 Task: In the Company merck.com, Add note: 'Set up a meeting with the HR team to discuss recruitment needs.'. Mark checkbox to create task to follow up ': In 2 weeks'. Create task, with  description: Arrange a Call for meeting, Add due date: Today; Add reminder: 30 Minutes before. Set Priority Medium and add note: Review the attached proposal. Logged in from softage.1@softage.net
Action: Mouse moved to (86, 56)
Screenshot: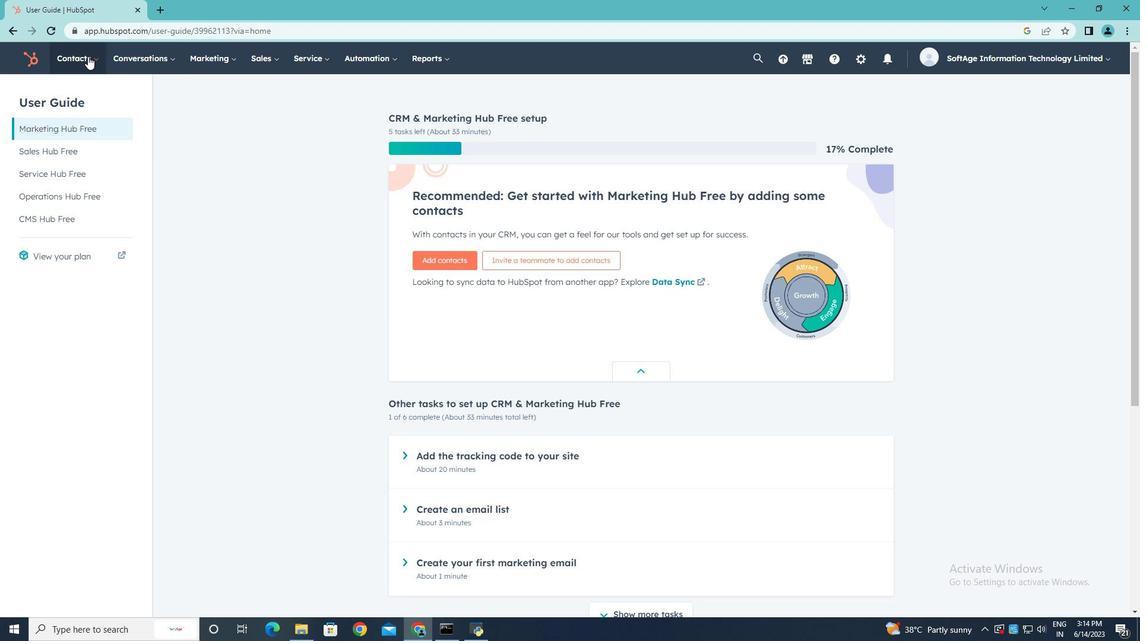 
Action: Mouse pressed left at (86, 56)
Screenshot: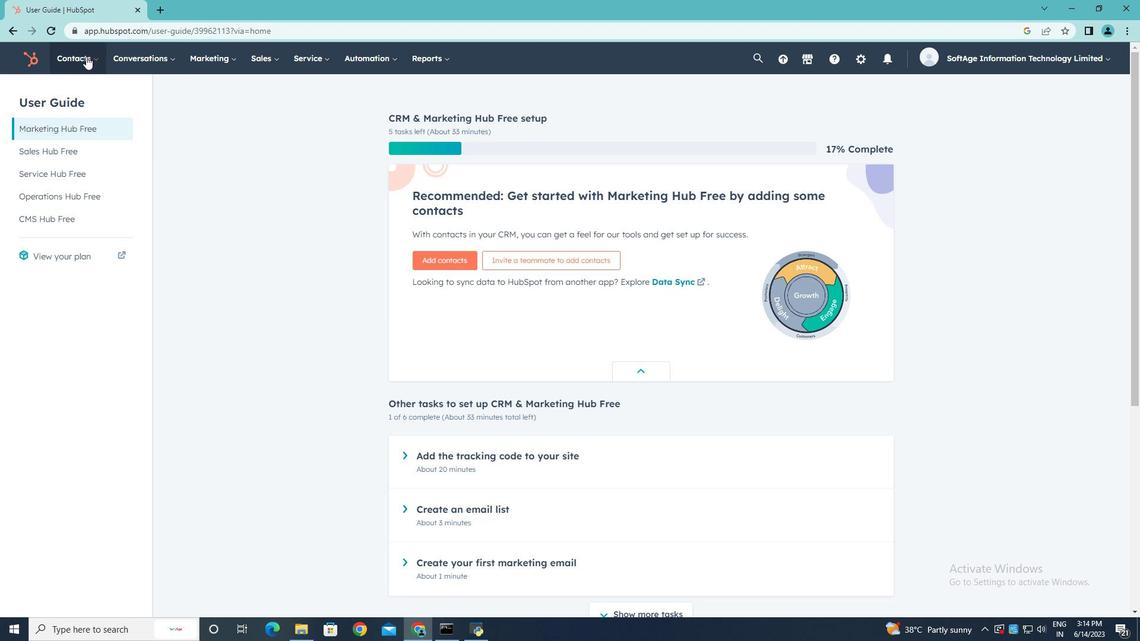 
Action: Mouse moved to (82, 112)
Screenshot: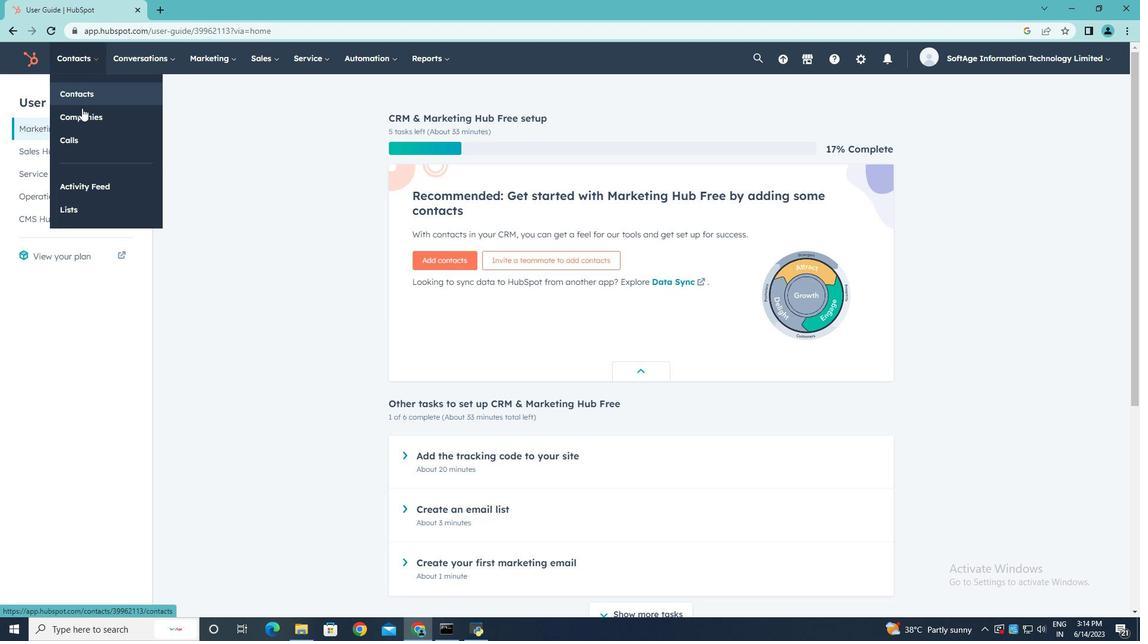 
Action: Mouse pressed left at (82, 112)
Screenshot: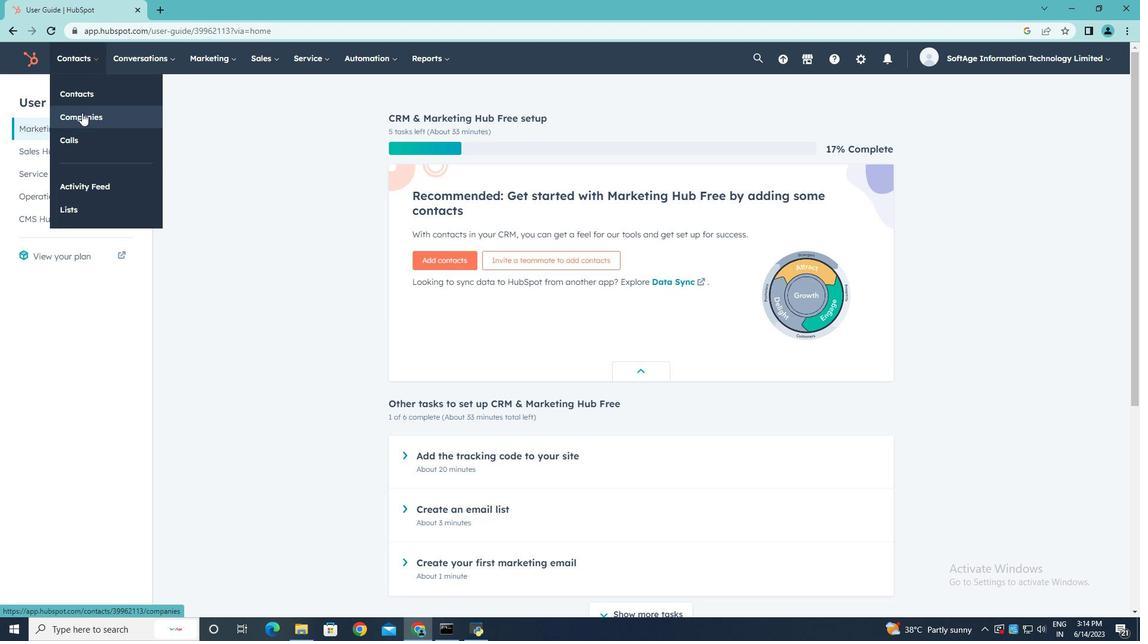 
Action: Mouse moved to (89, 192)
Screenshot: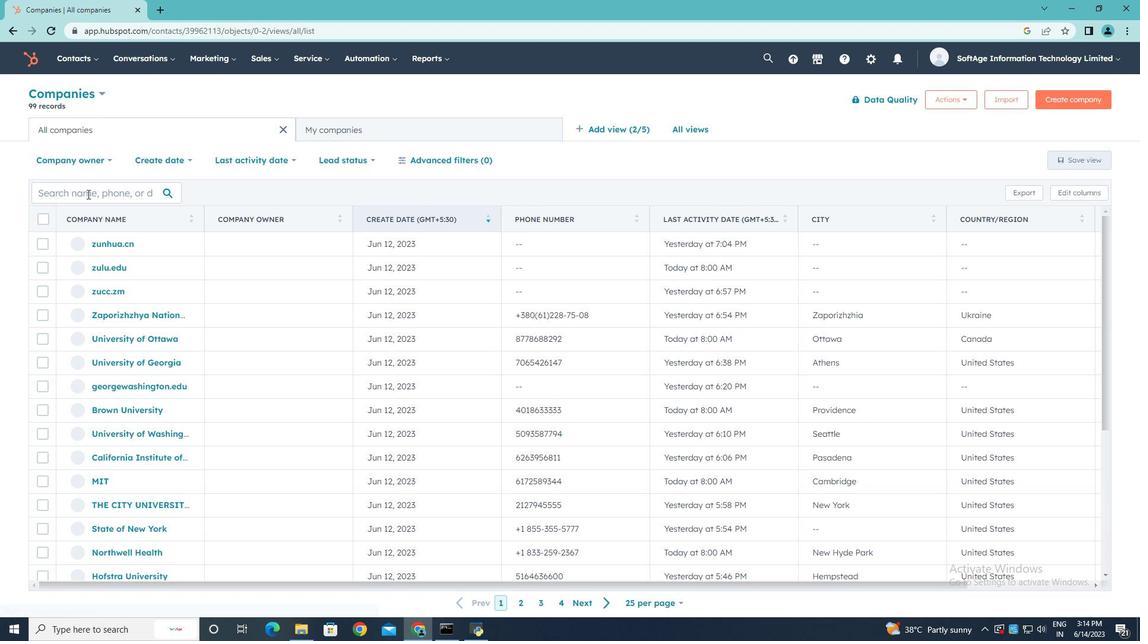 
Action: Mouse pressed left at (89, 192)
Screenshot: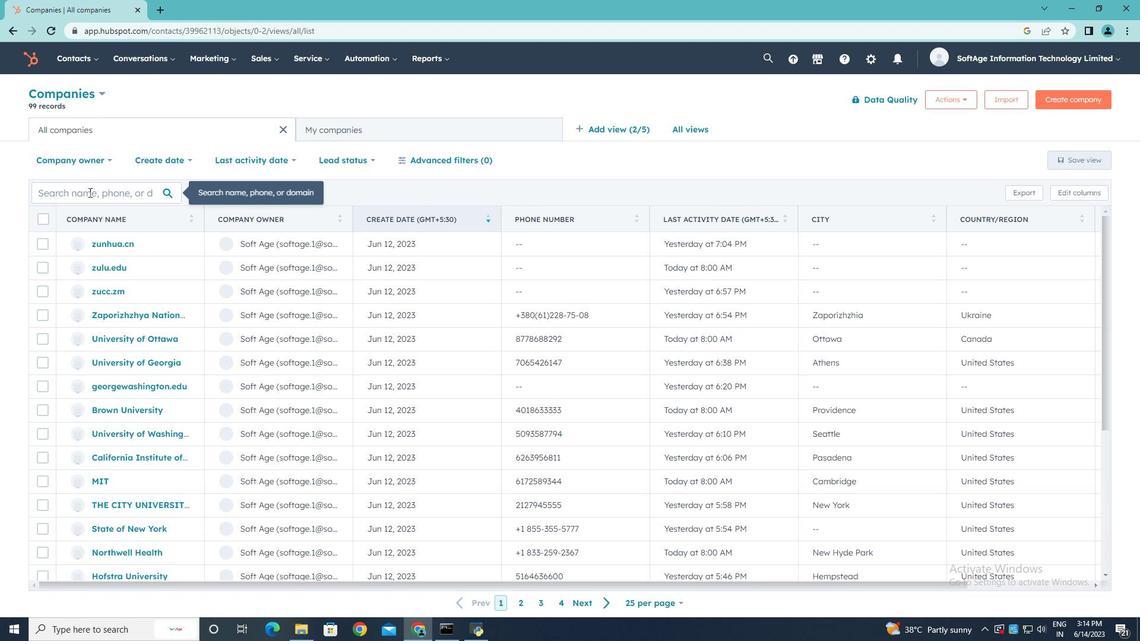 
Action: Key pressed merck.com
Screenshot: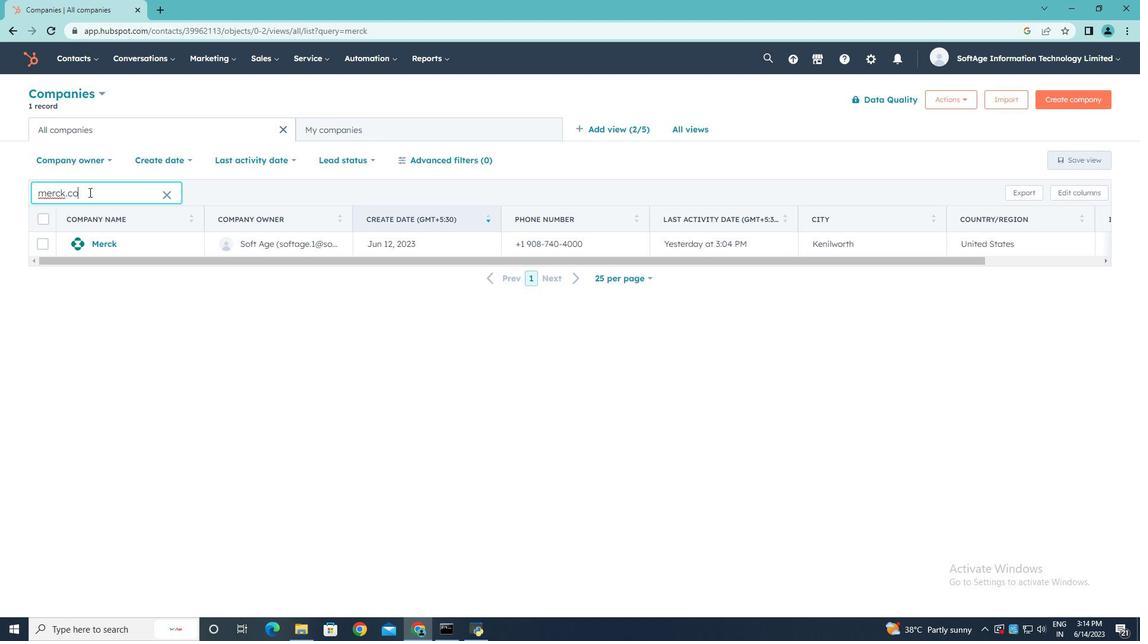 
Action: Mouse moved to (102, 241)
Screenshot: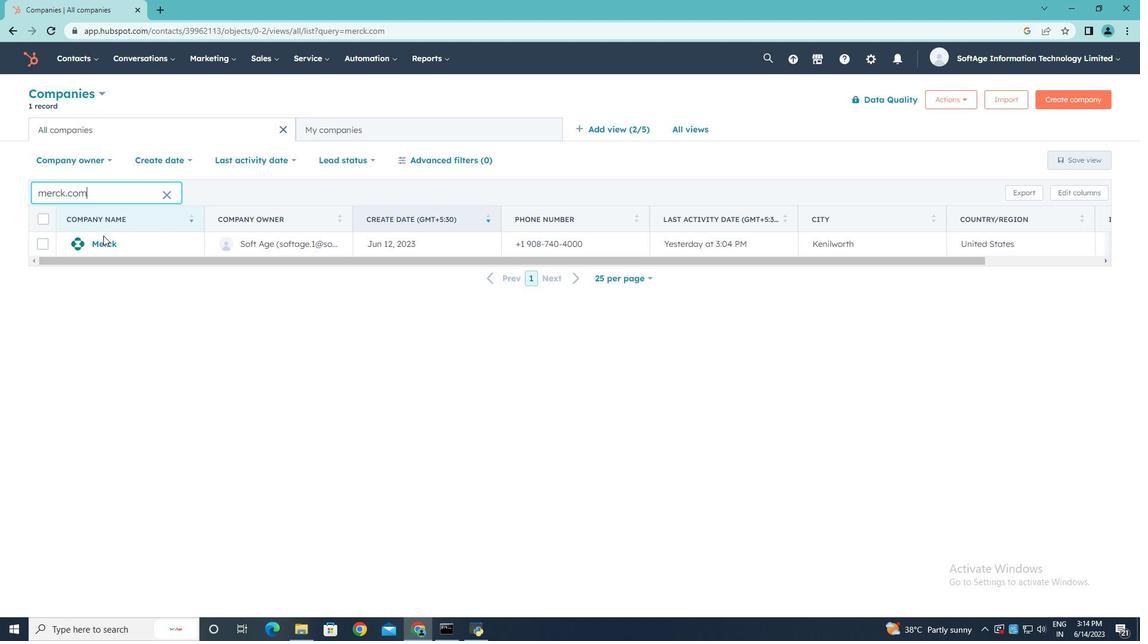 
Action: Mouse pressed left at (102, 241)
Screenshot: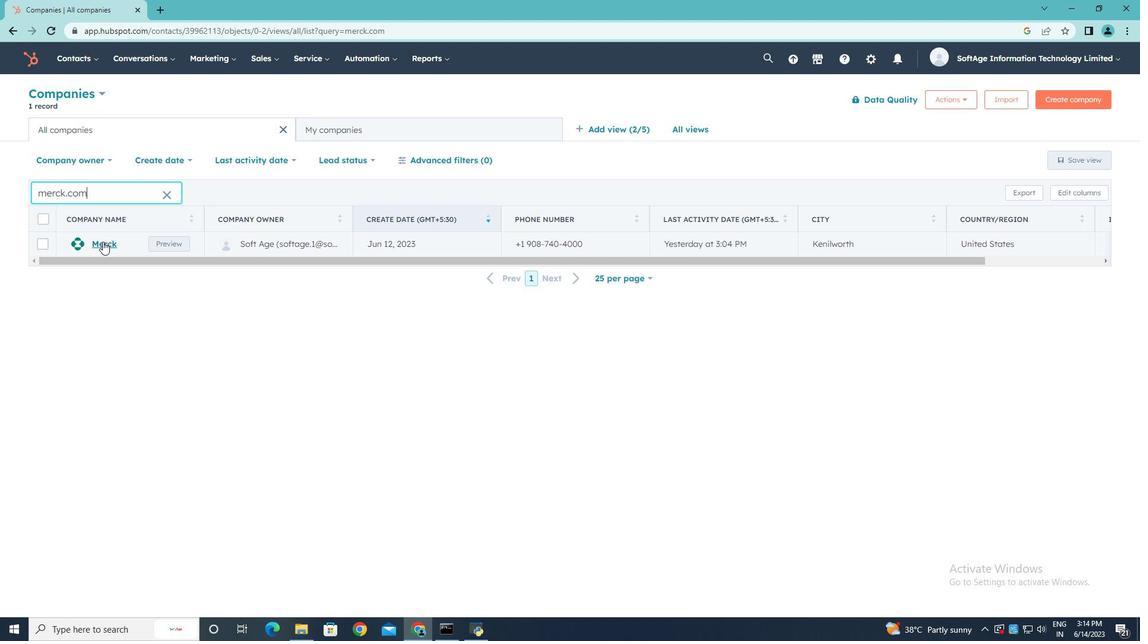 
Action: Mouse moved to (39, 195)
Screenshot: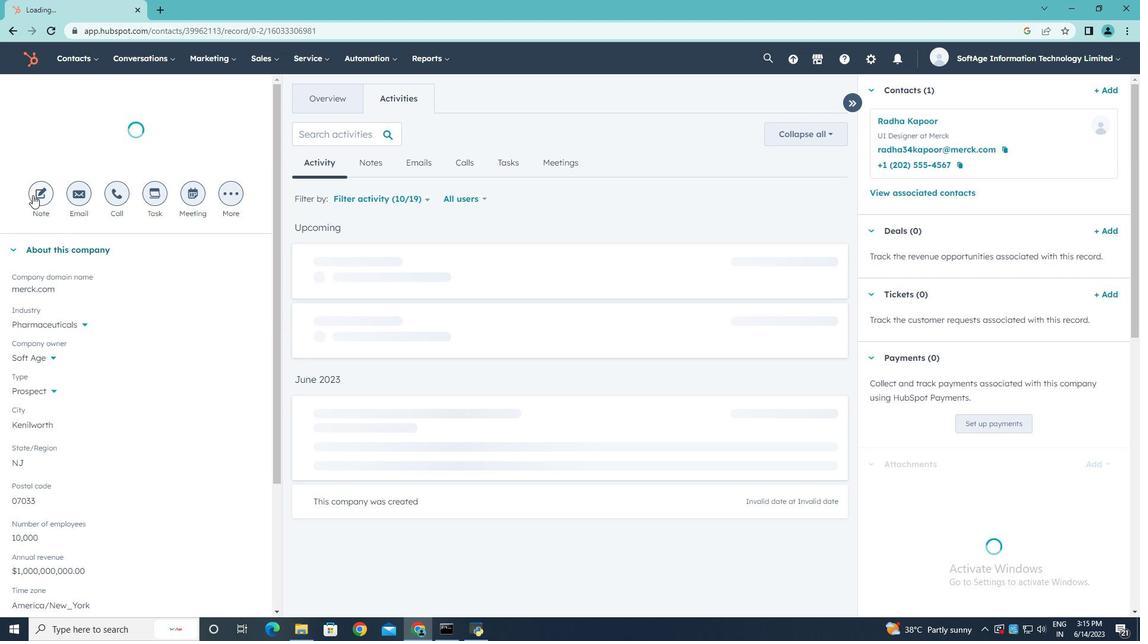 
Action: Mouse pressed left at (39, 195)
Screenshot: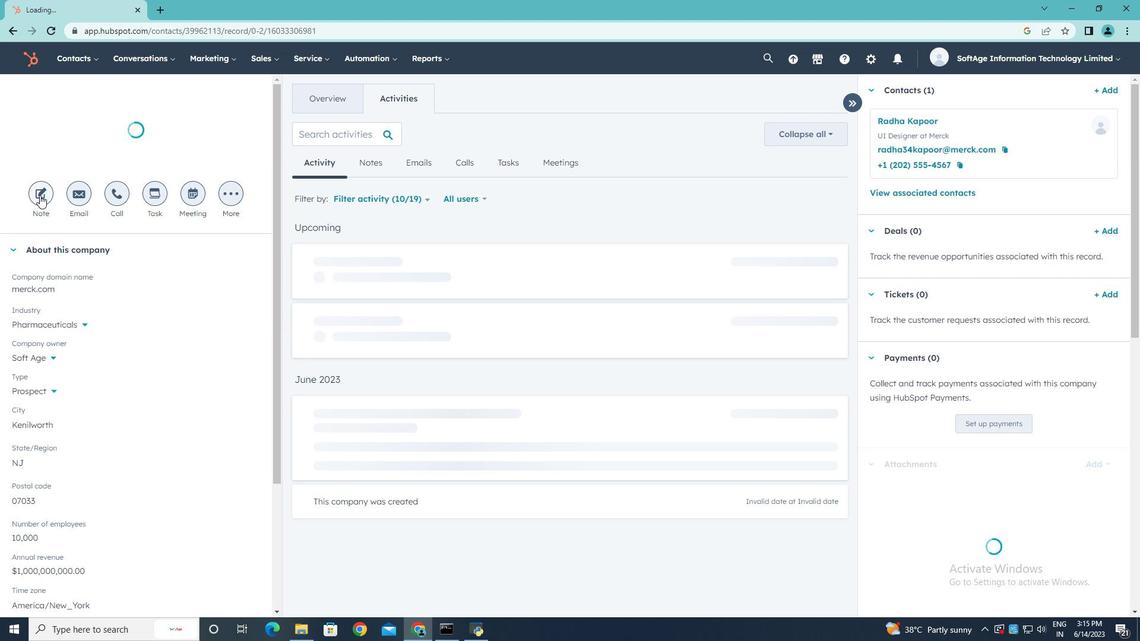 
Action: Key pressed <Key.shift>Et<Key.space><Key.backspace><Key.backspace><Key.backspace><Key.shift>Set<Key.space>up<Key.space>a<Key.space>meeting<Key.space>with<Key.space>the<Key.space><Key.shift><Key.shift><Key.shift><Key.shift><Key.shift><Key.shift>HR<Key.space>toi<Key.backspace><Key.space>discuss<Key.space>recruitment<Key.space>needs.
Screenshot: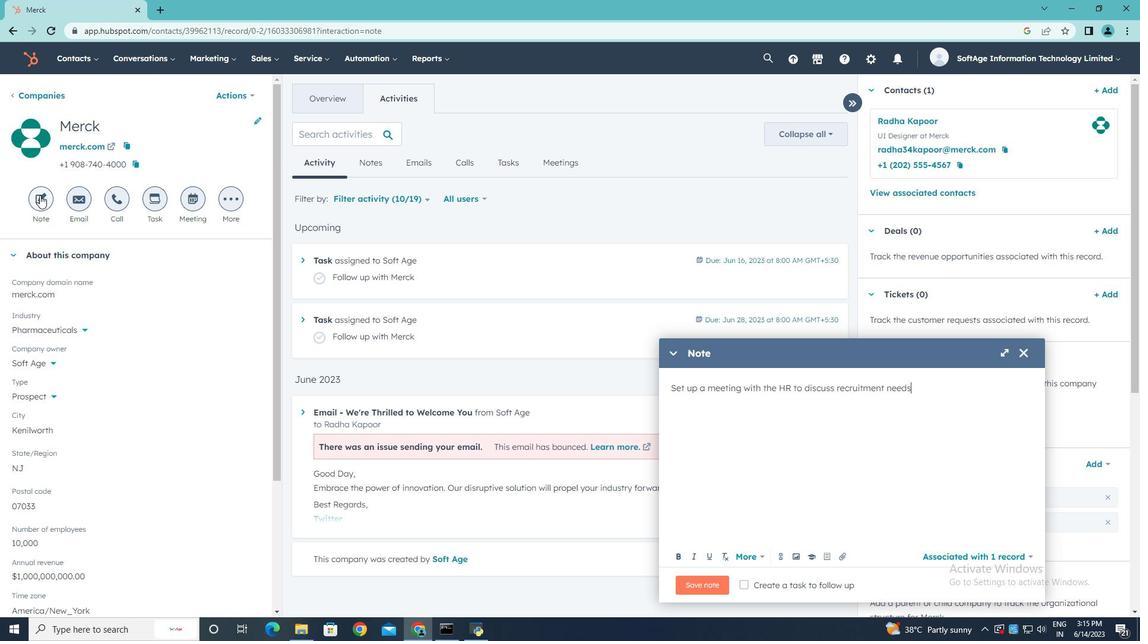 
Action: Mouse moved to (740, 586)
Screenshot: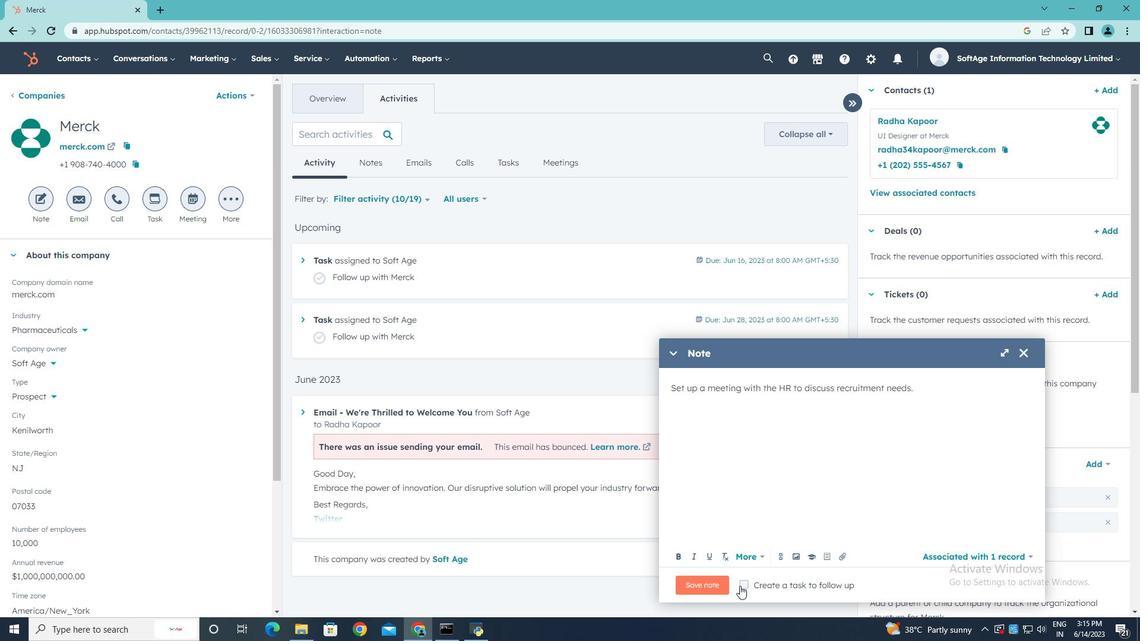 
Action: Mouse pressed left at (740, 586)
Screenshot: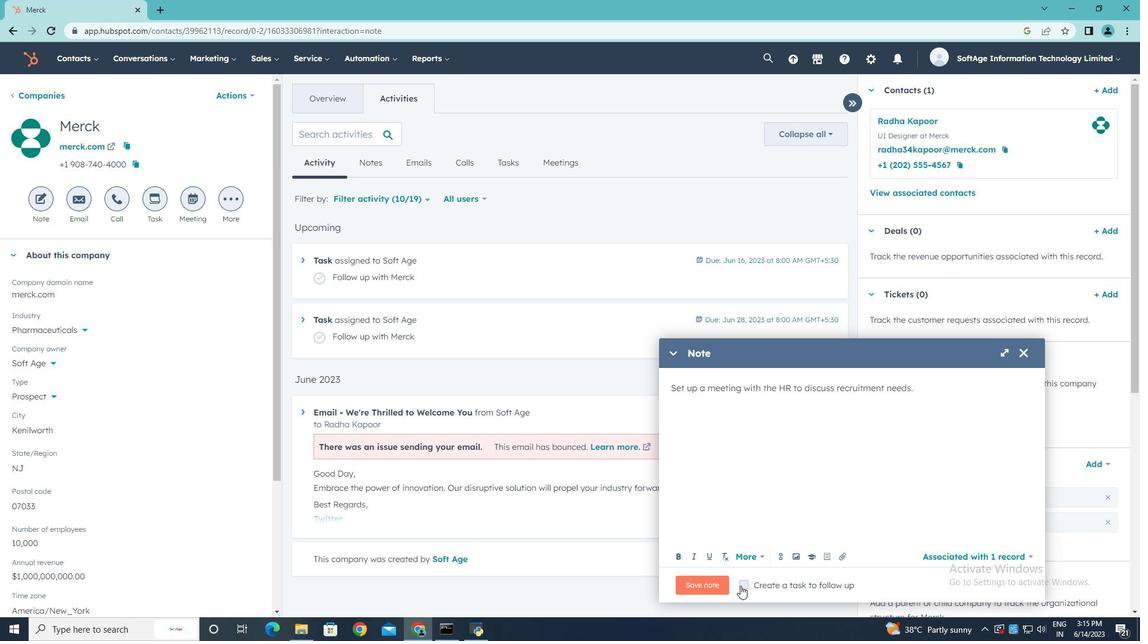 
Action: Mouse moved to (985, 585)
Screenshot: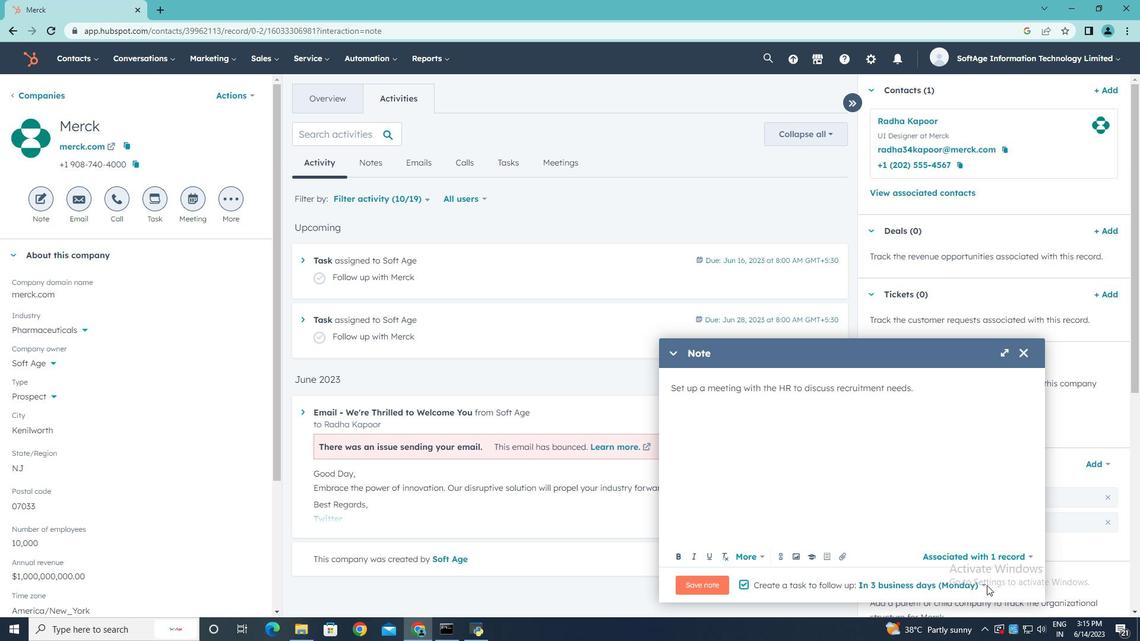 
Action: Mouse pressed left at (985, 585)
Screenshot: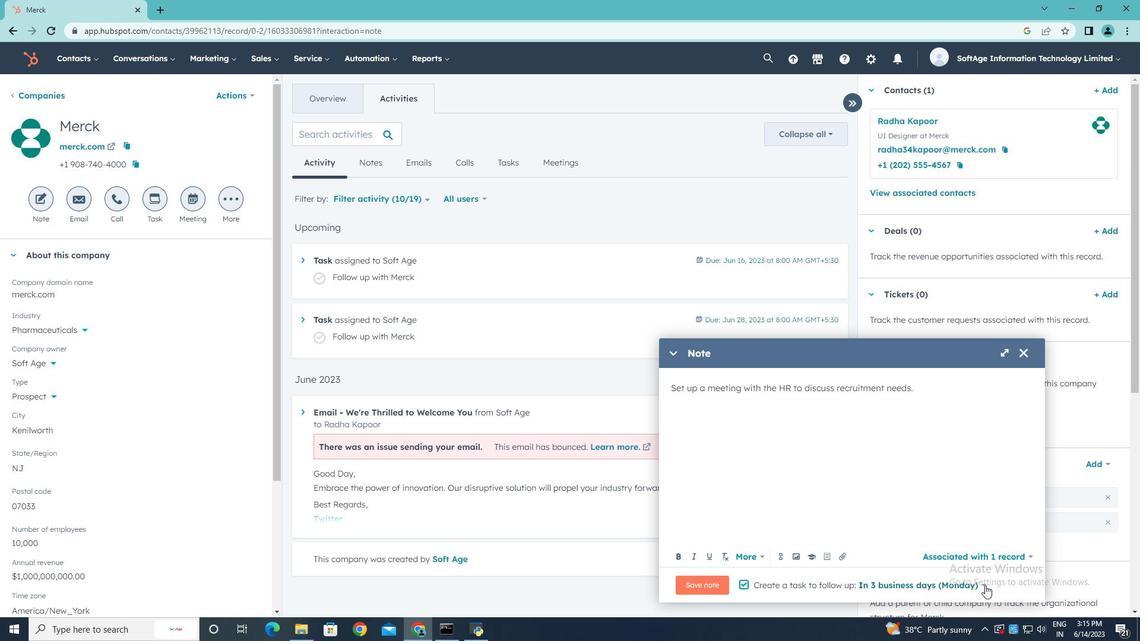 
Action: Mouse moved to (952, 519)
Screenshot: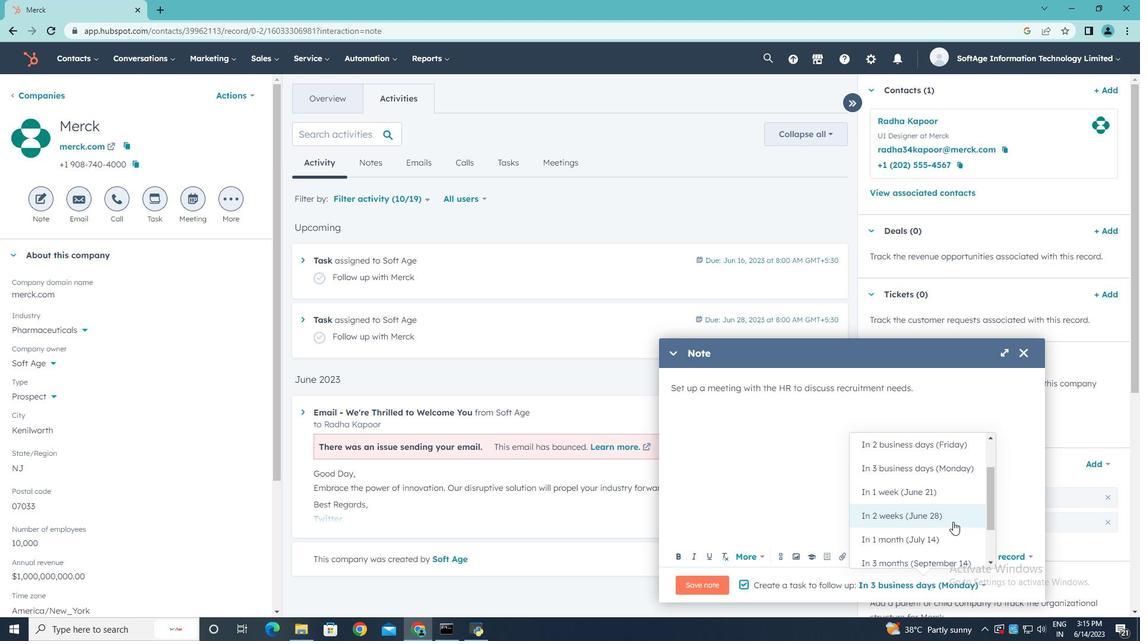 
Action: Mouse pressed left at (952, 519)
Screenshot: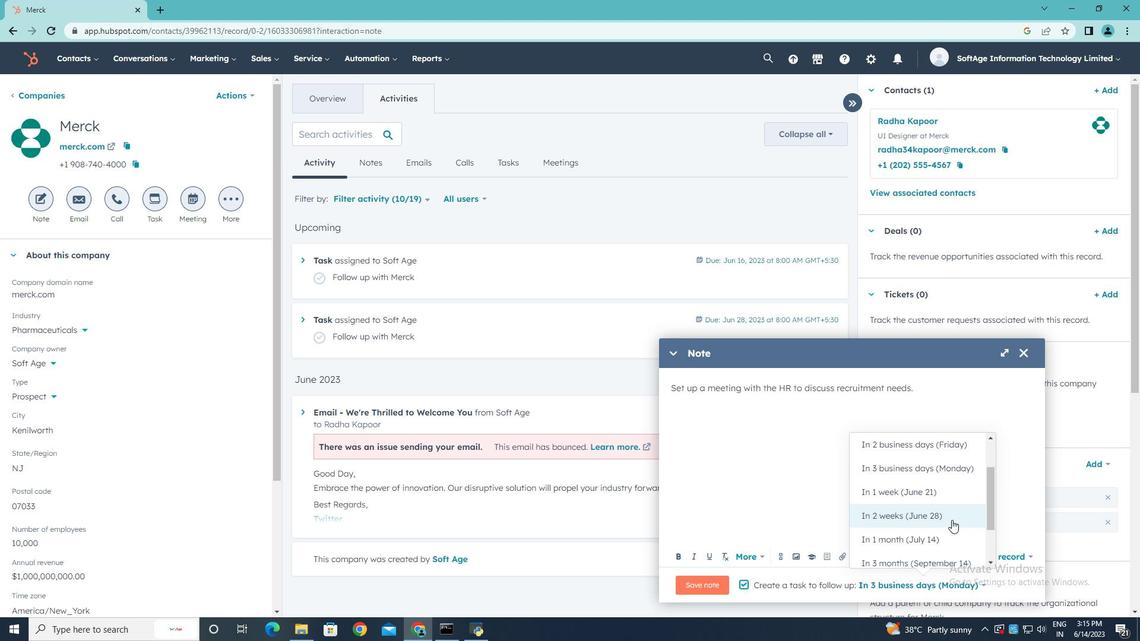 
Action: Mouse moved to (699, 587)
Screenshot: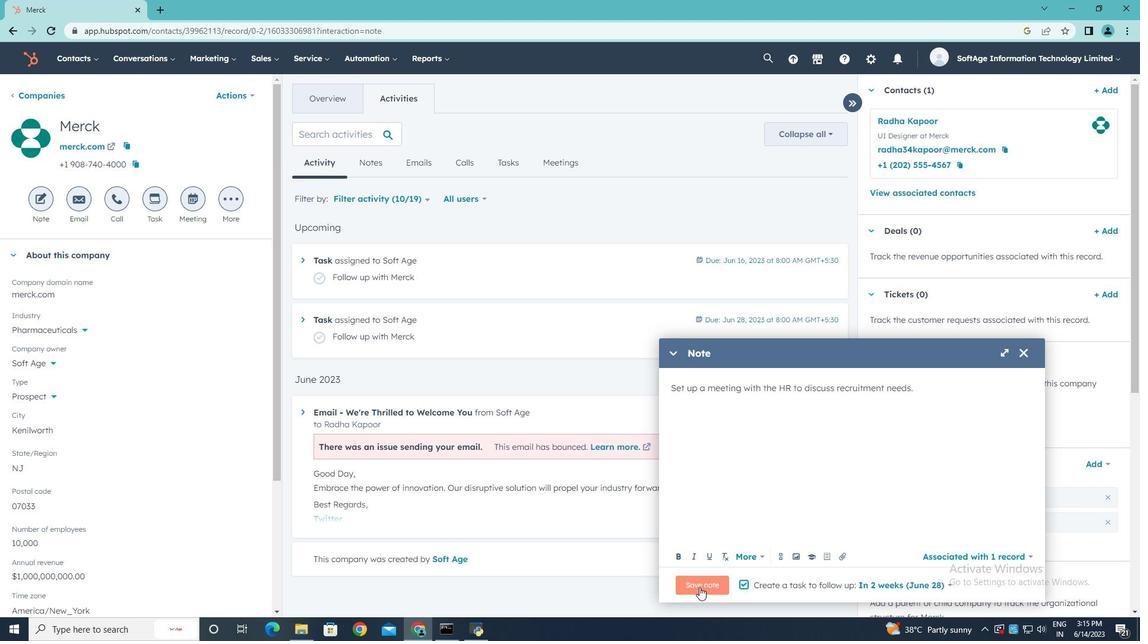 
Action: Mouse pressed left at (699, 587)
Screenshot: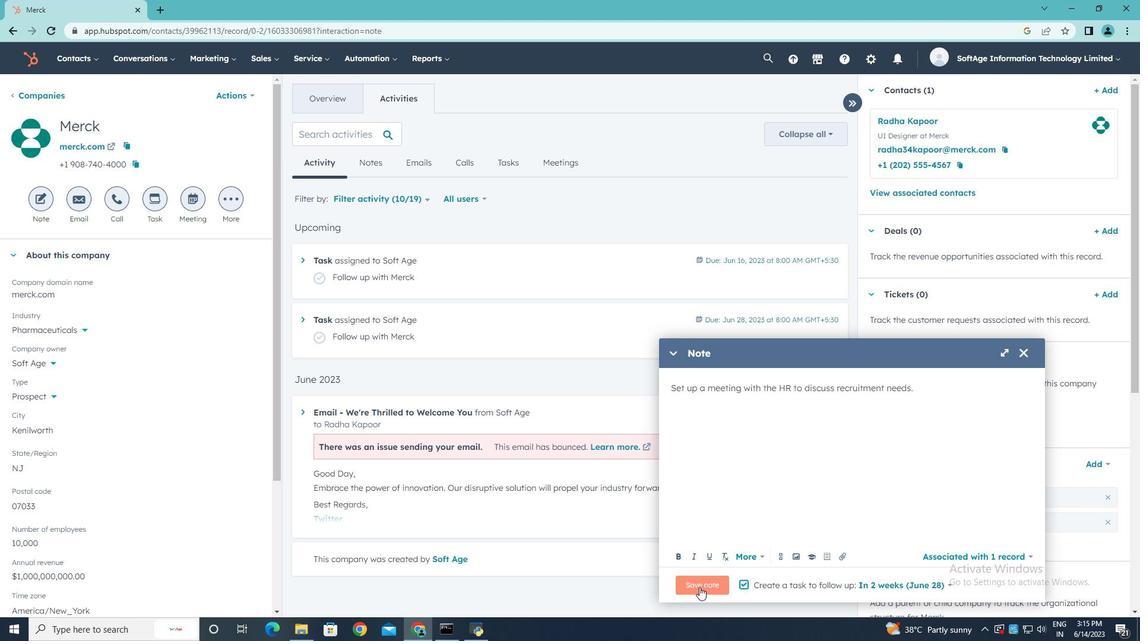 
Action: Mouse moved to (153, 205)
Screenshot: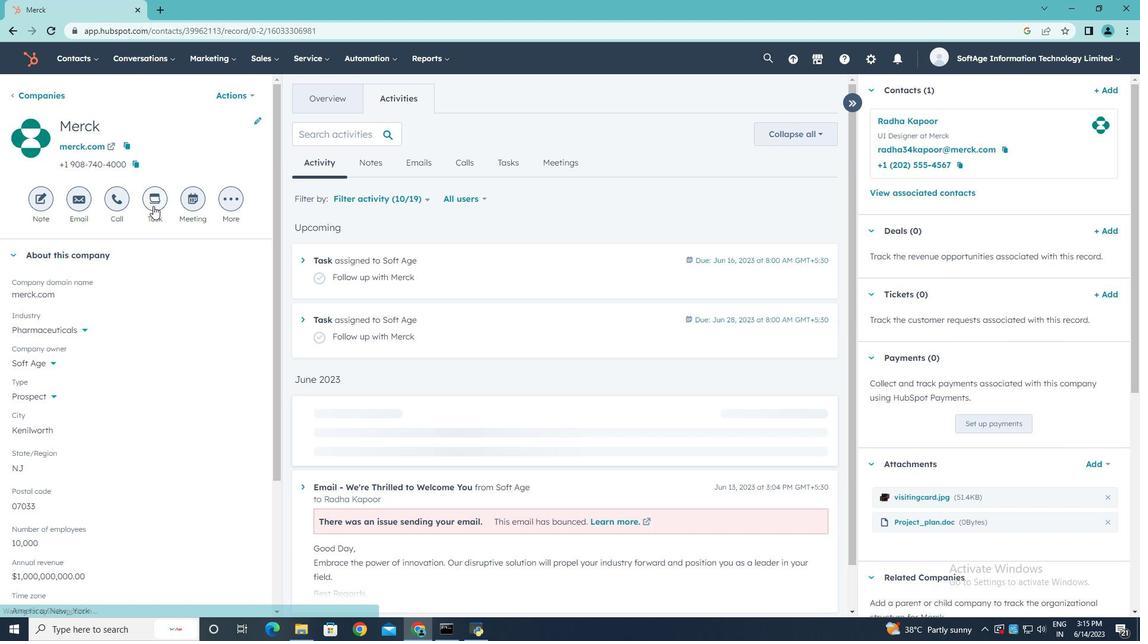 
Action: Mouse pressed left at (153, 205)
Screenshot: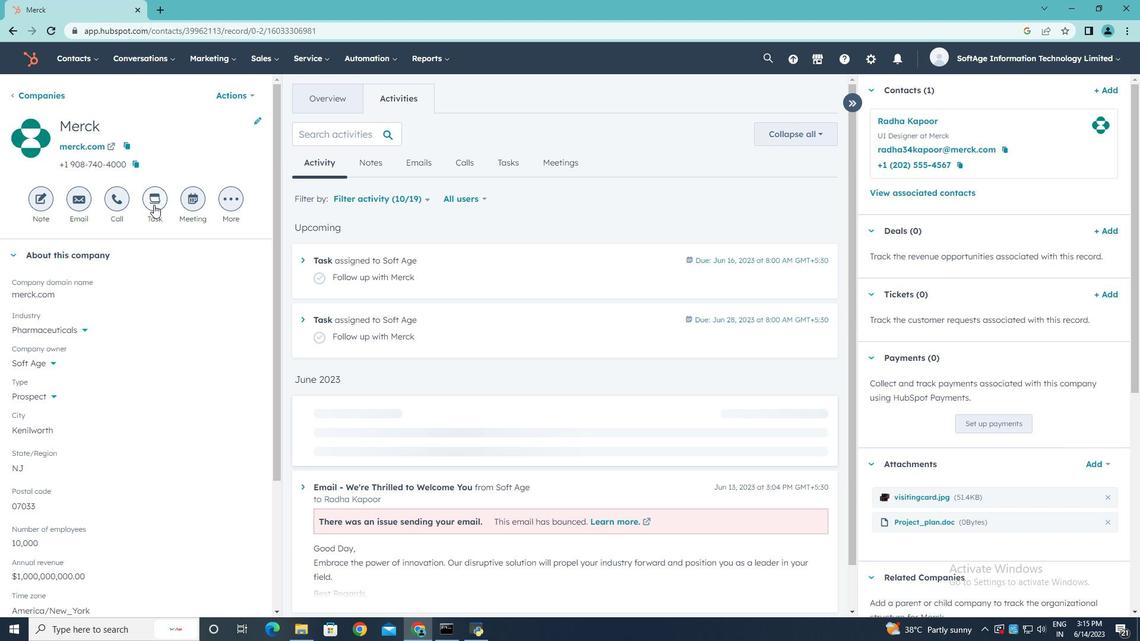 
Action: Key pressed <Key.shift><Key.shift>Arrange<Key.space>a<Key.space><Key.shift>Call<Key.space>for<Key.space>meeting
Screenshot: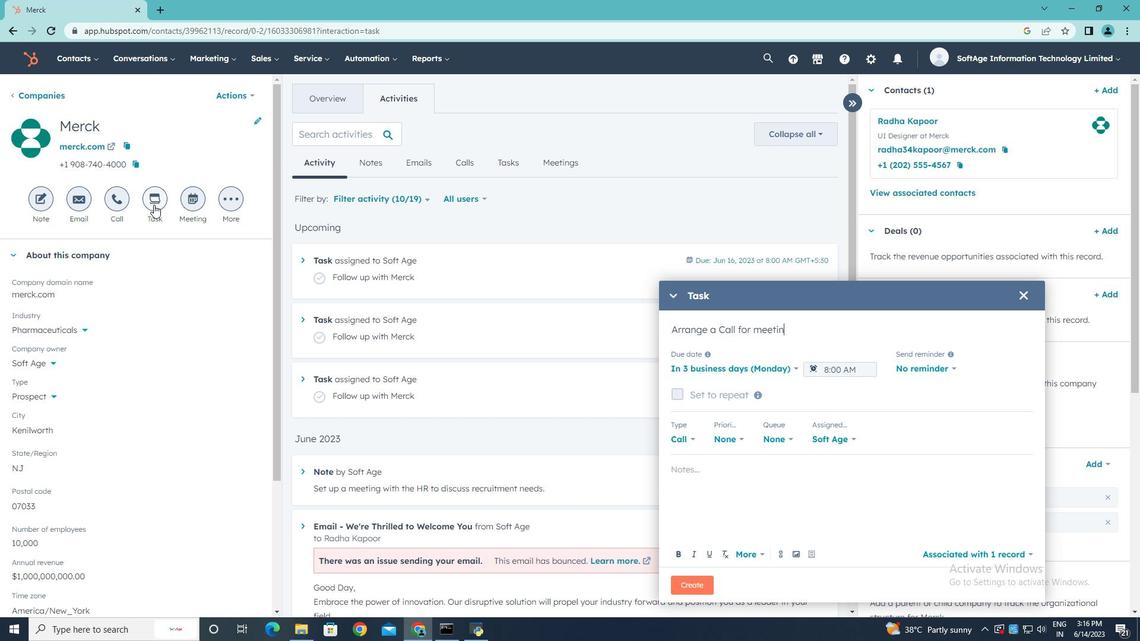 
Action: Mouse moved to (793, 367)
Screenshot: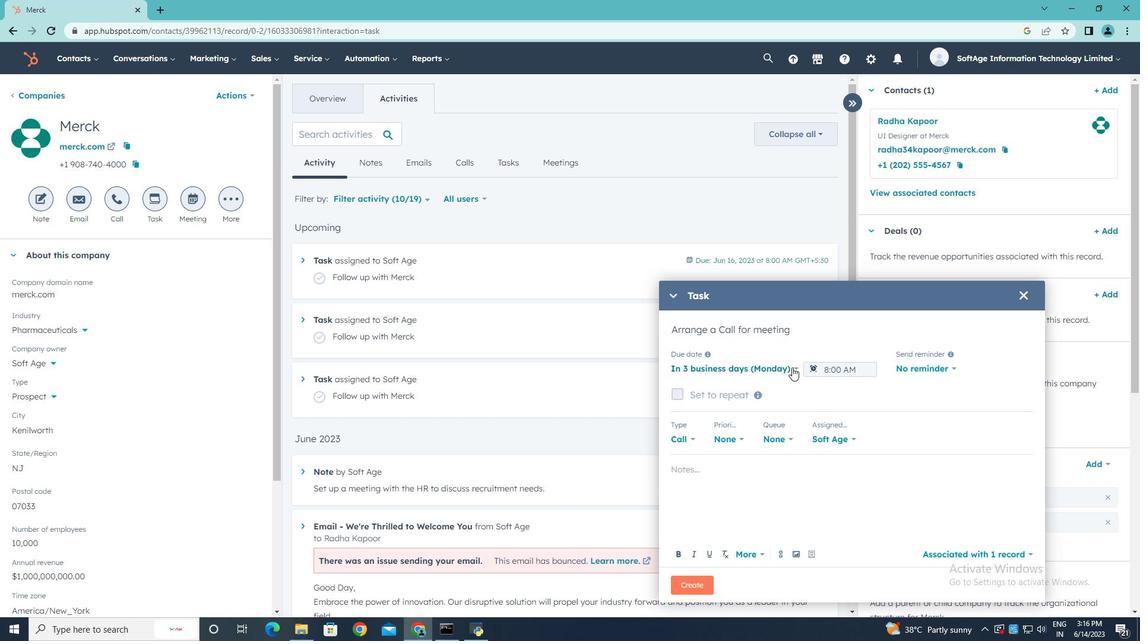 
Action: Mouse pressed left at (793, 367)
Screenshot: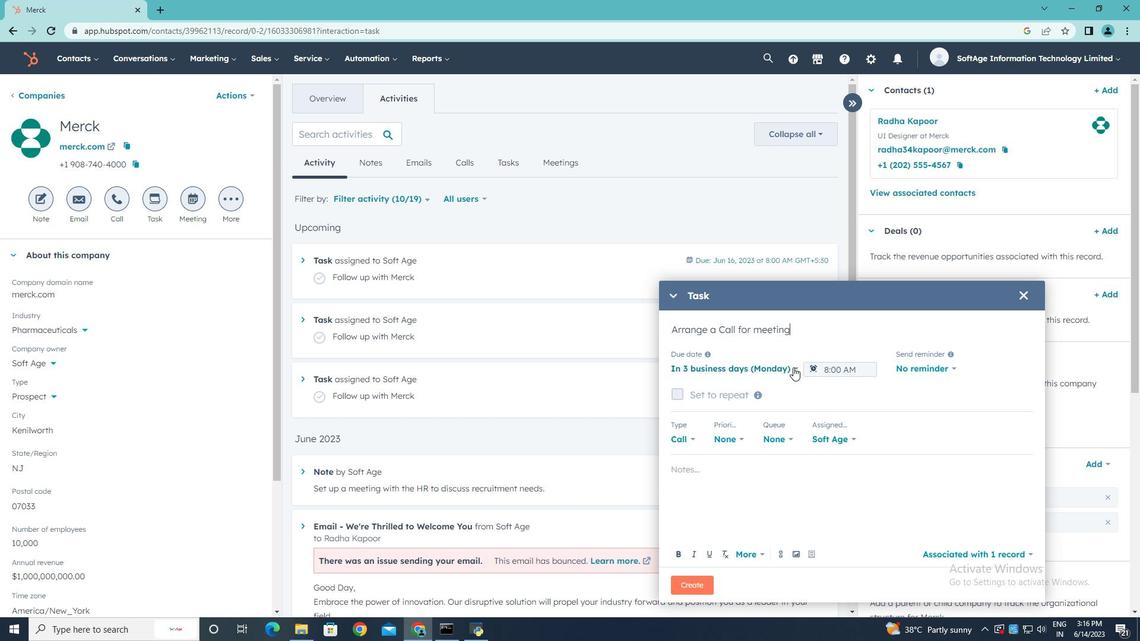 
Action: Mouse moved to (766, 442)
Screenshot: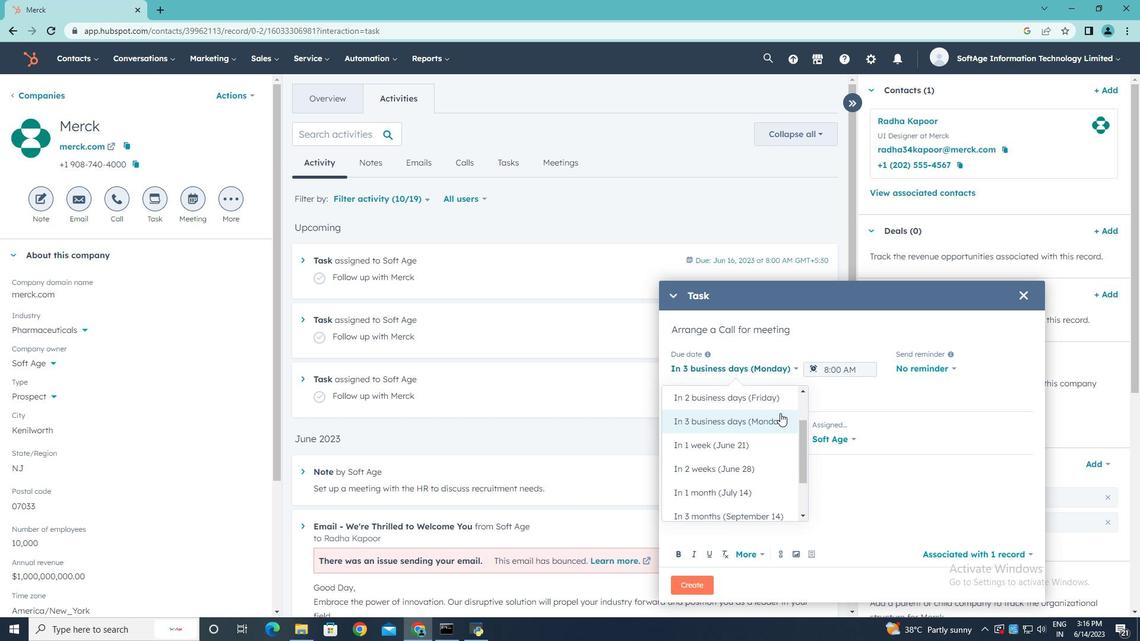 
Action: Mouse scrolled (766, 443) with delta (0, 0)
Screenshot: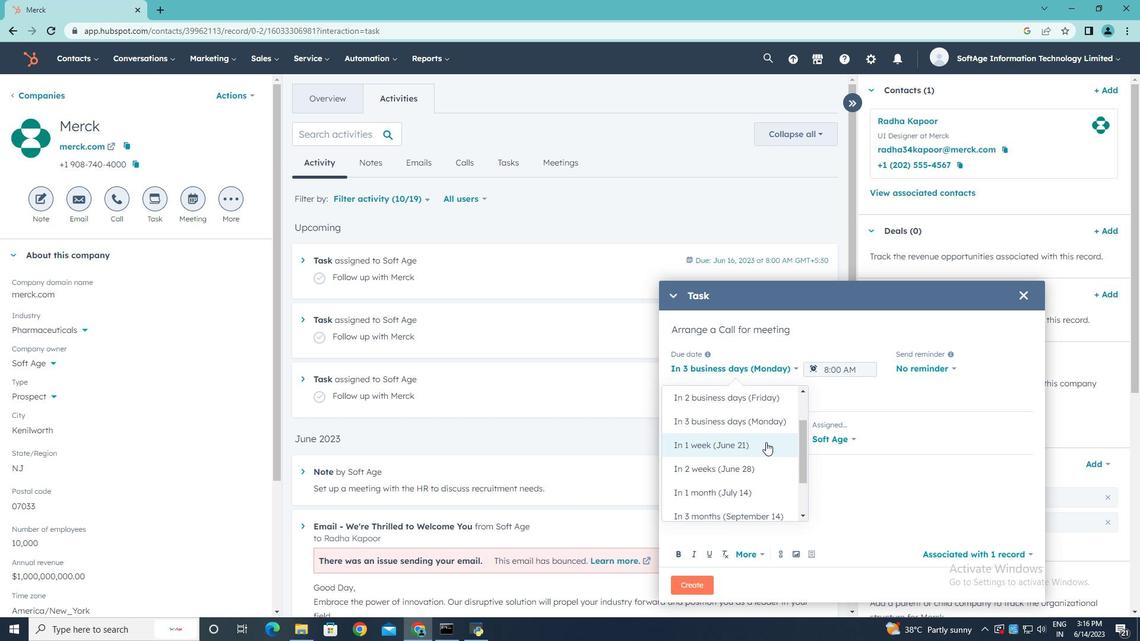 
Action: Mouse scrolled (766, 443) with delta (0, 0)
Screenshot: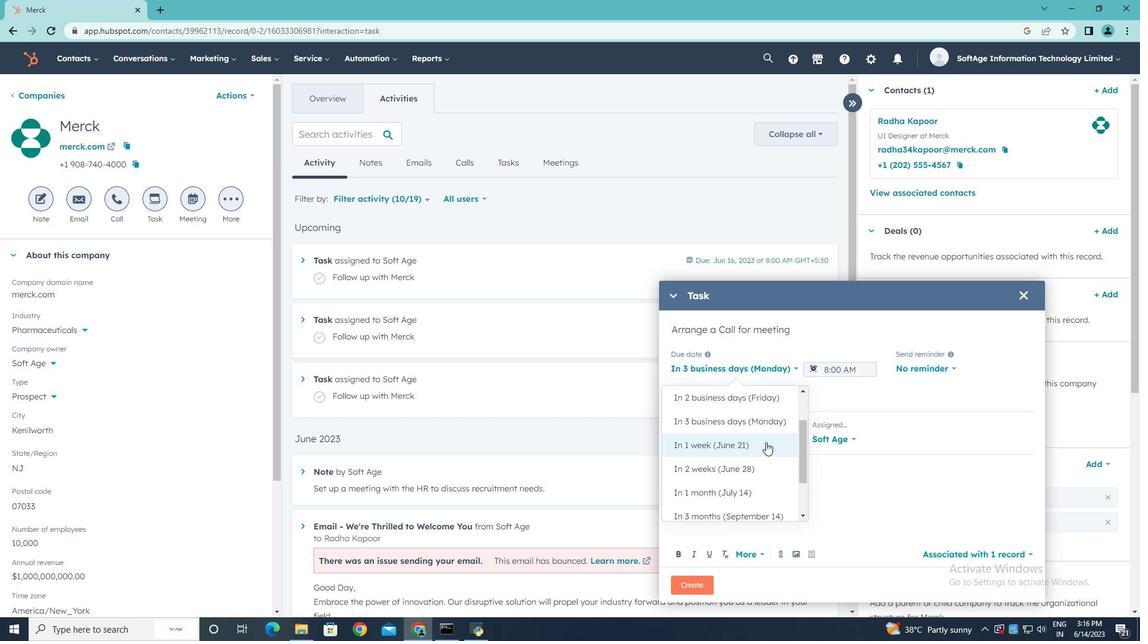 
Action: Mouse scrolled (766, 443) with delta (0, 0)
Screenshot: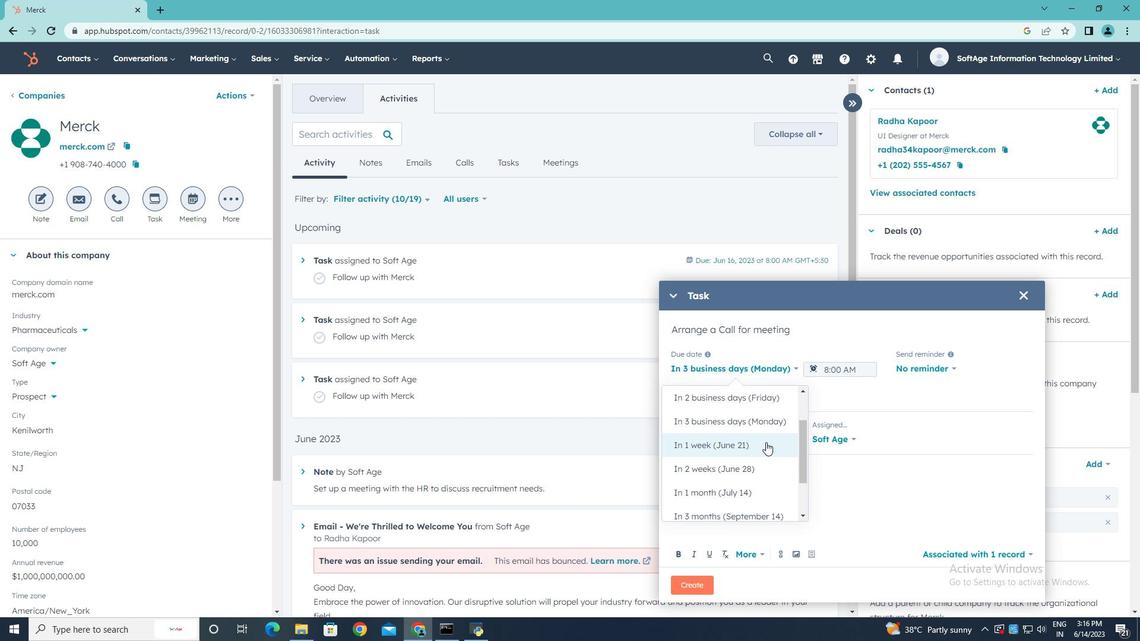 
Action: Mouse scrolled (766, 443) with delta (0, 0)
Screenshot: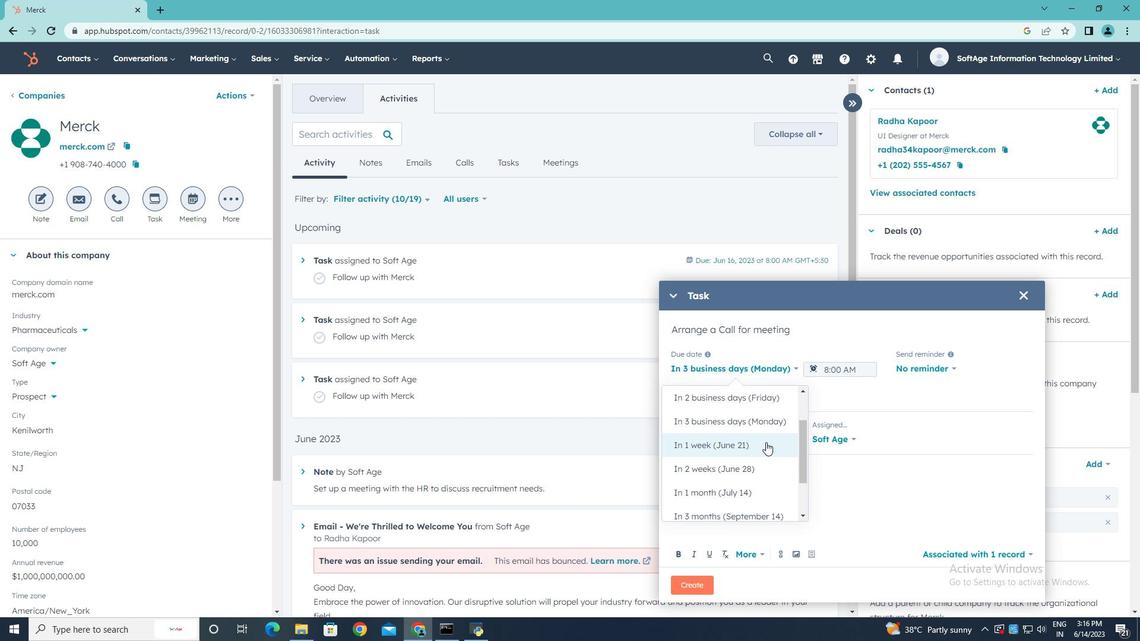 
Action: Mouse scrolled (766, 443) with delta (0, 0)
Screenshot: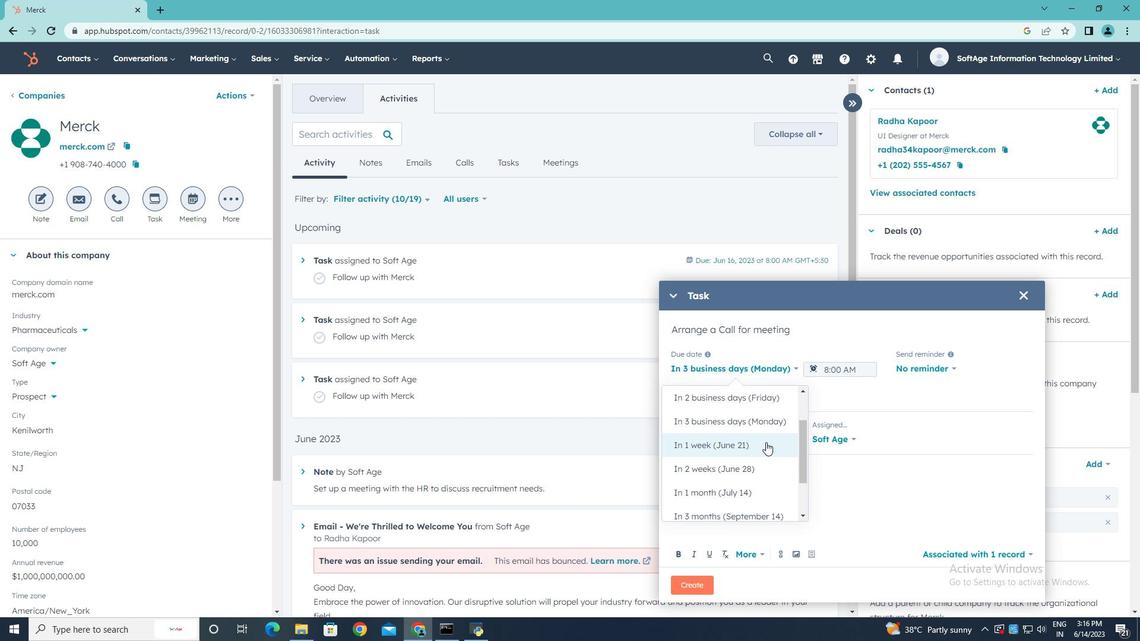 
Action: Mouse moved to (736, 426)
Screenshot: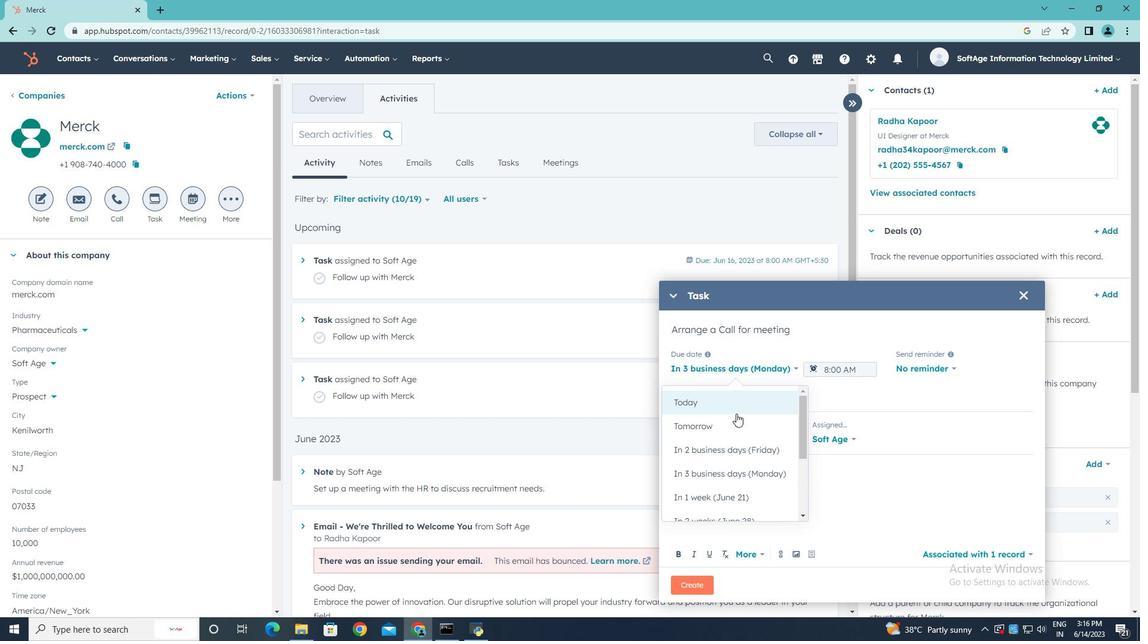 
Action: Mouse pressed left at (736, 426)
Screenshot: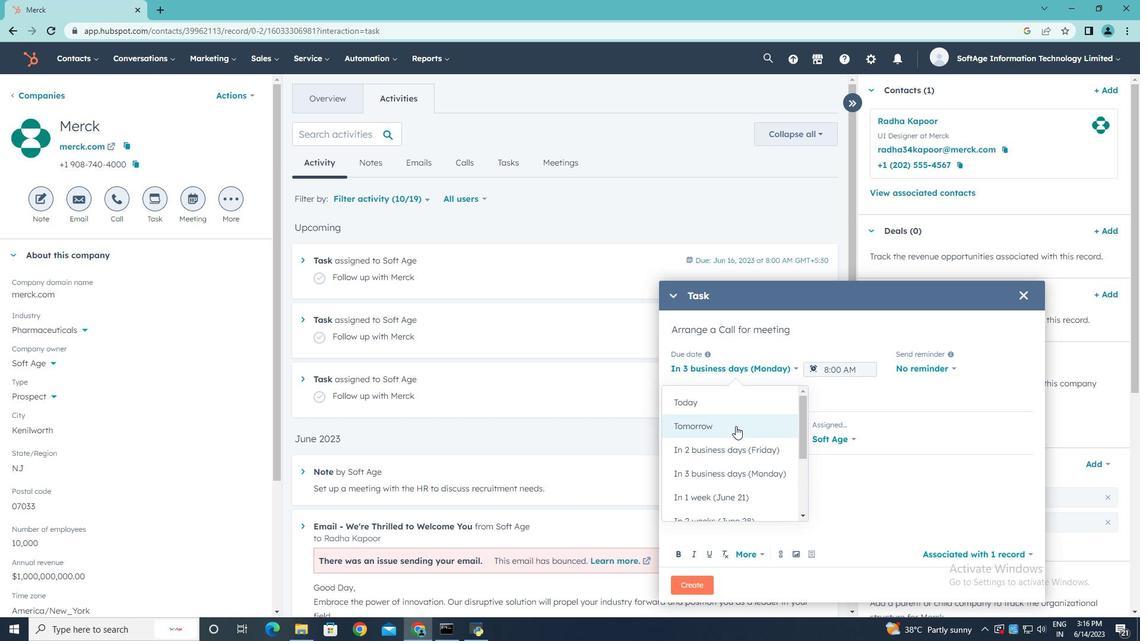 
Action: Mouse moved to (876, 367)
Screenshot: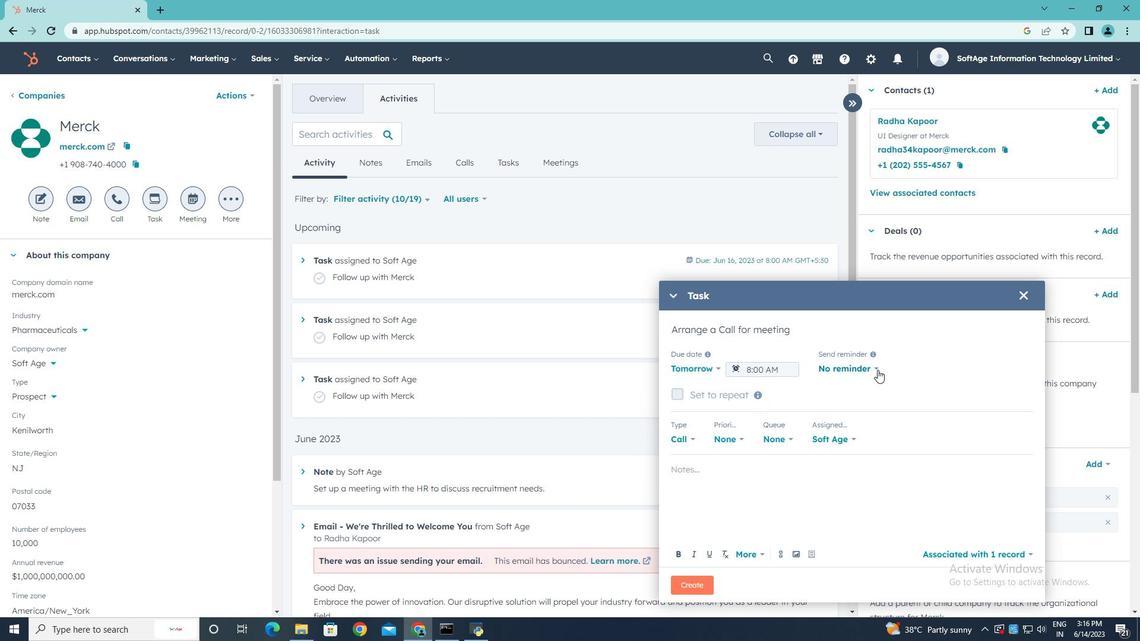 
Action: Mouse pressed left at (876, 367)
Screenshot: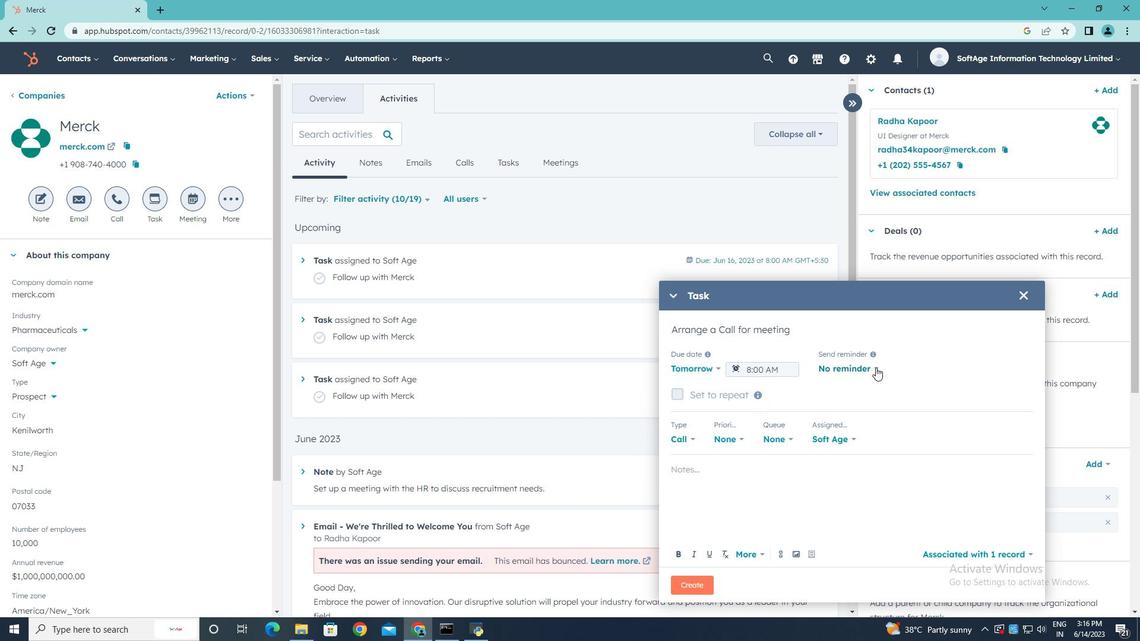 
Action: Mouse moved to (859, 451)
Screenshot: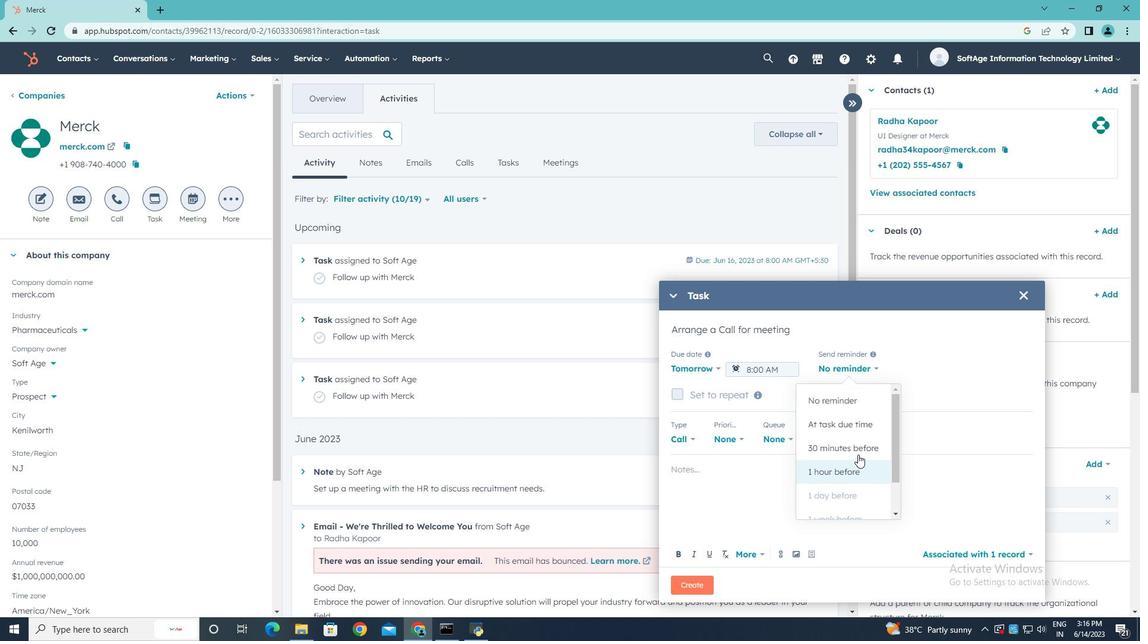 
Action: Mouse pressed left at (859, 451)
Screenshot: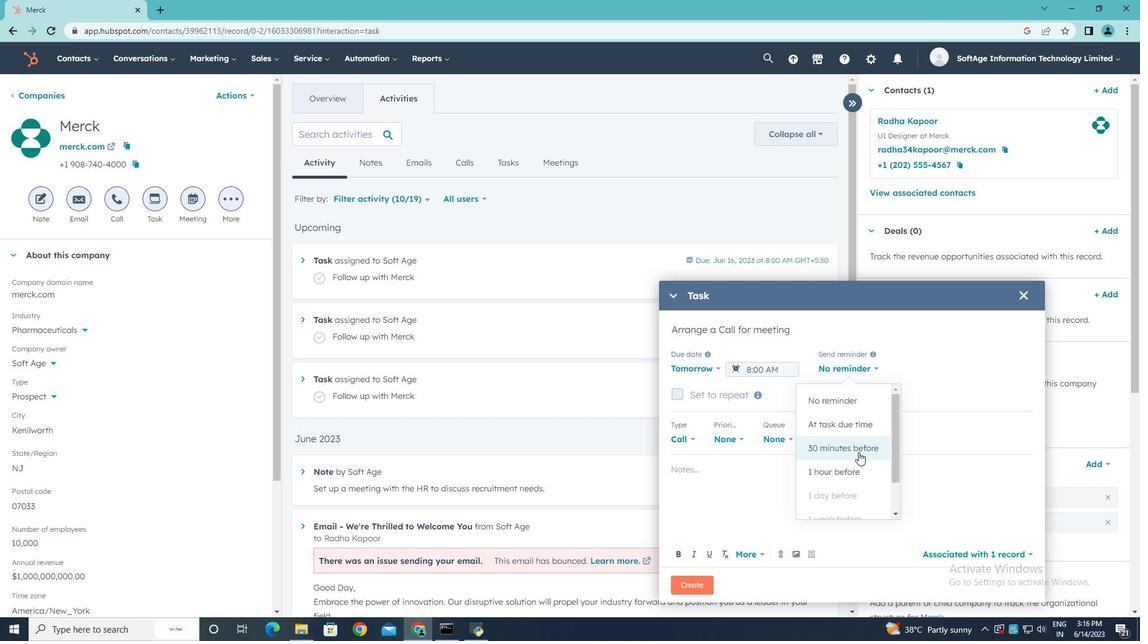 
Action: Mouse moved to (742, 439)
Screenshot: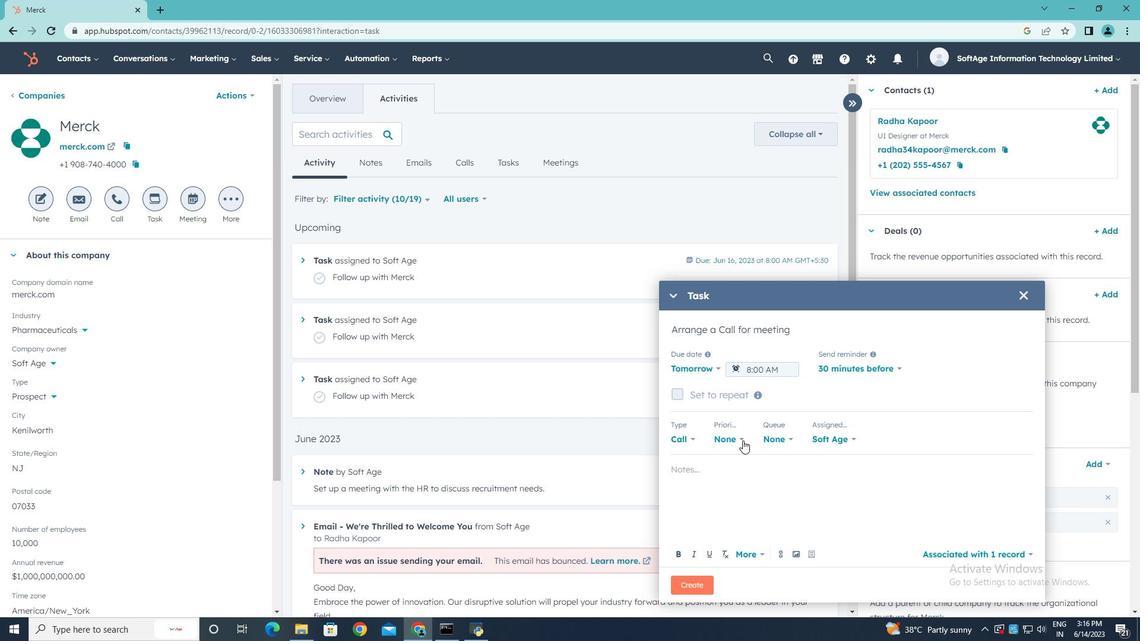 
Action: Mouse pressed left at (742, 439)
Screenshot: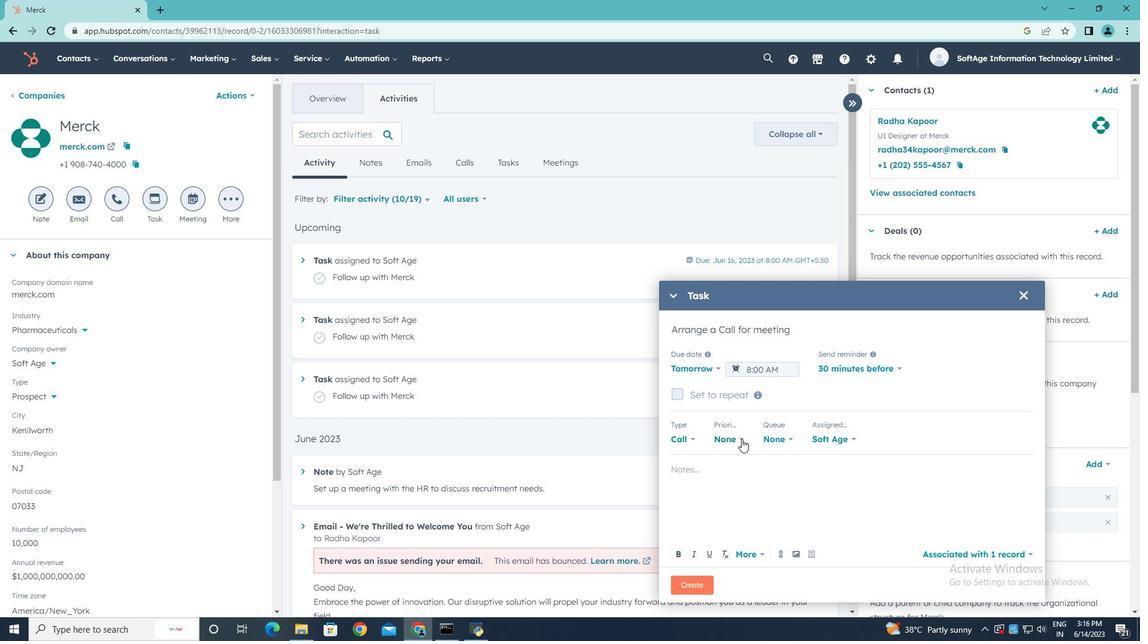 
Action: Mouse moved to (727, 521)
Screenshot: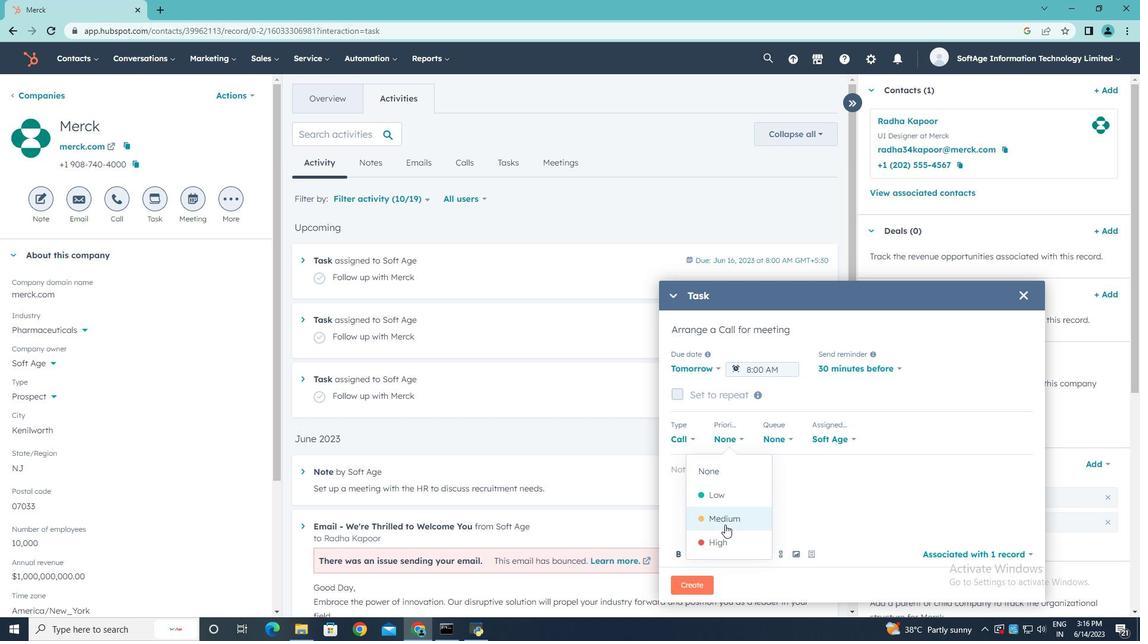 
Action: Mouse pressed left at (727, 521)
Screenshot: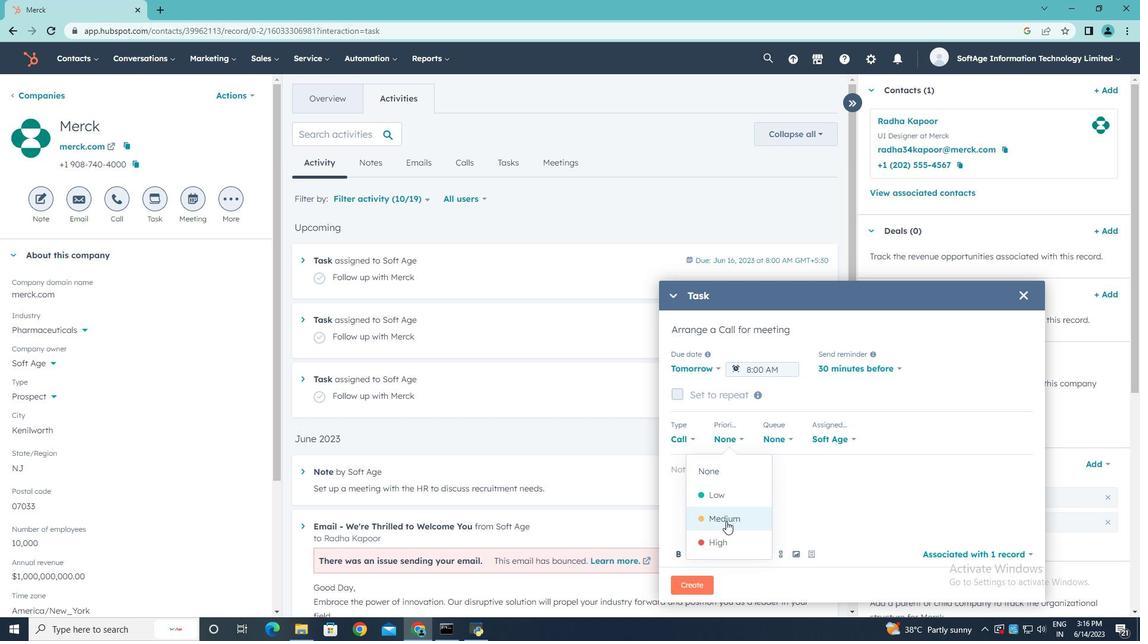 
Action: Mouse moved to (707, 475)
Screenshot: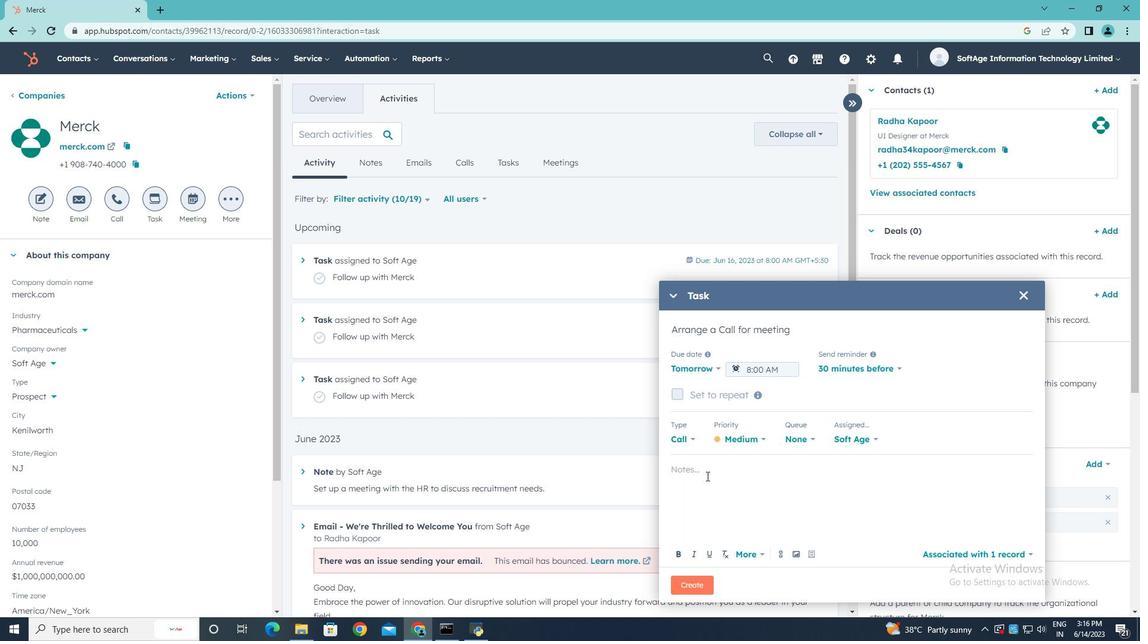 
Action: Mouse pressed left at (707, 475)
Screenshot: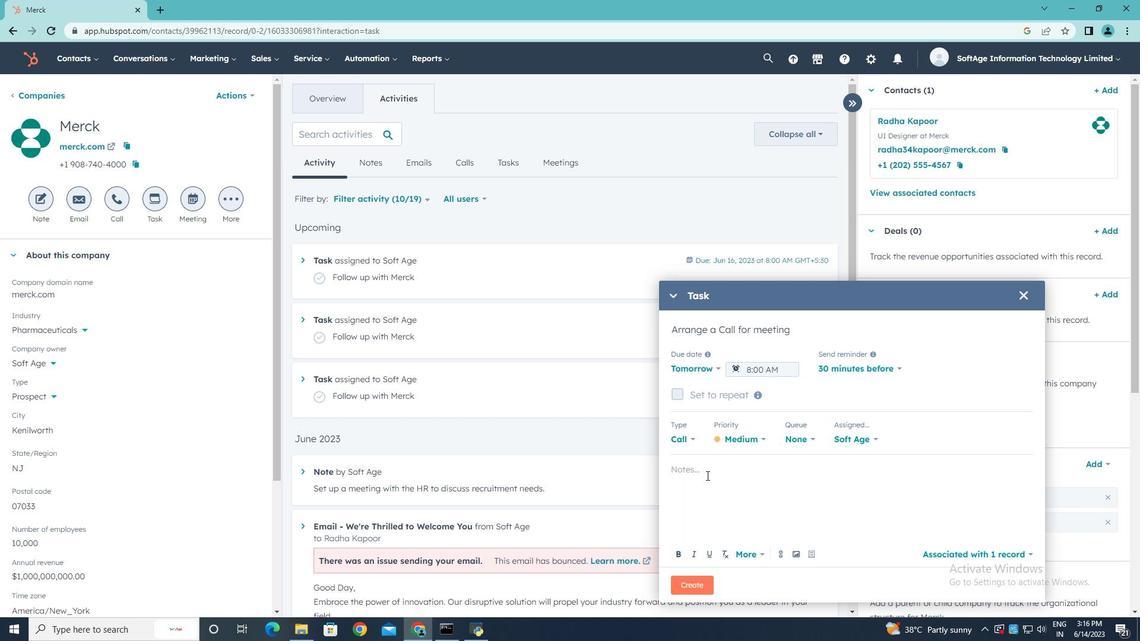 
Action: Key pressed <Key.shift>Review<Key.space>the<Key.space>attached<Key.space>proposal.
Screenshot: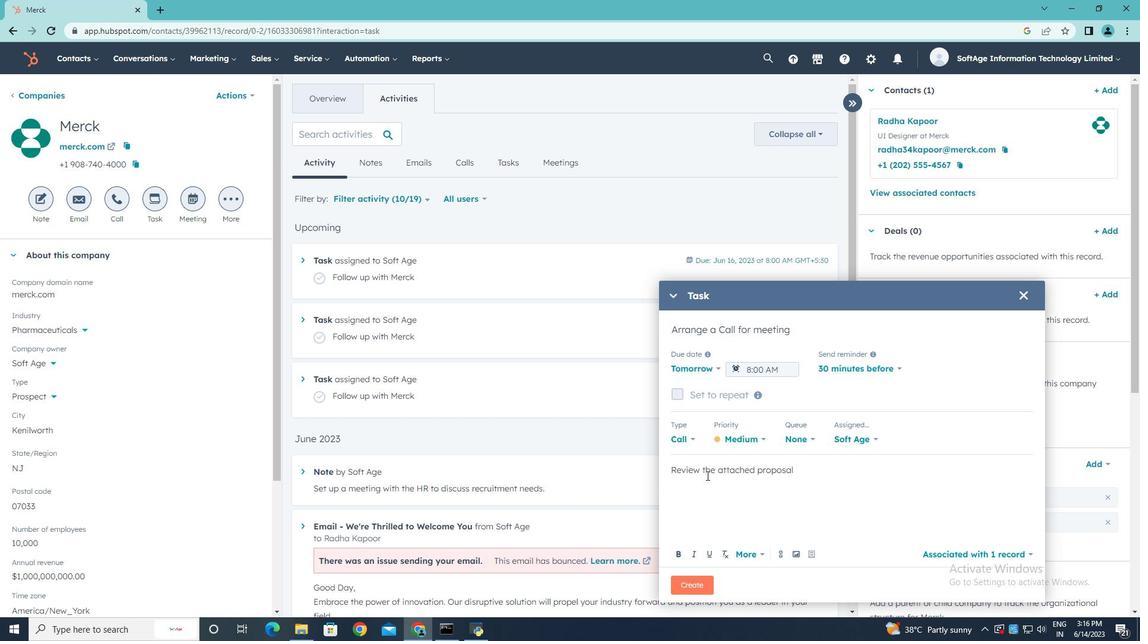 
Action: Mouse moved to (687, 586)
Screenshot: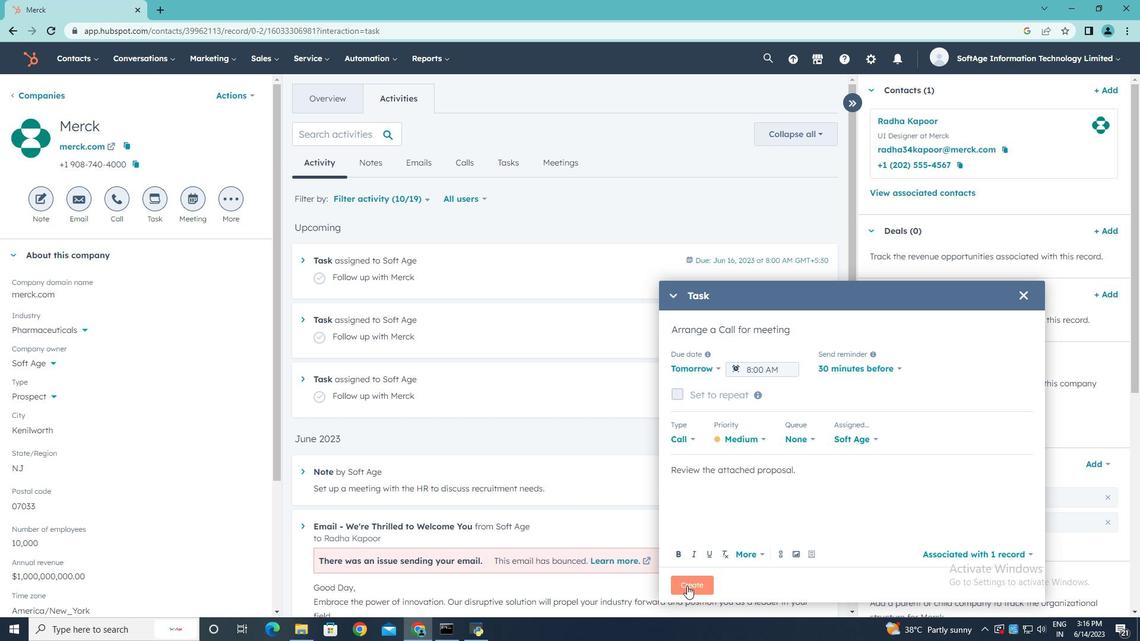 
Action: Mouse pressed left at (687, 586)
Screenshot: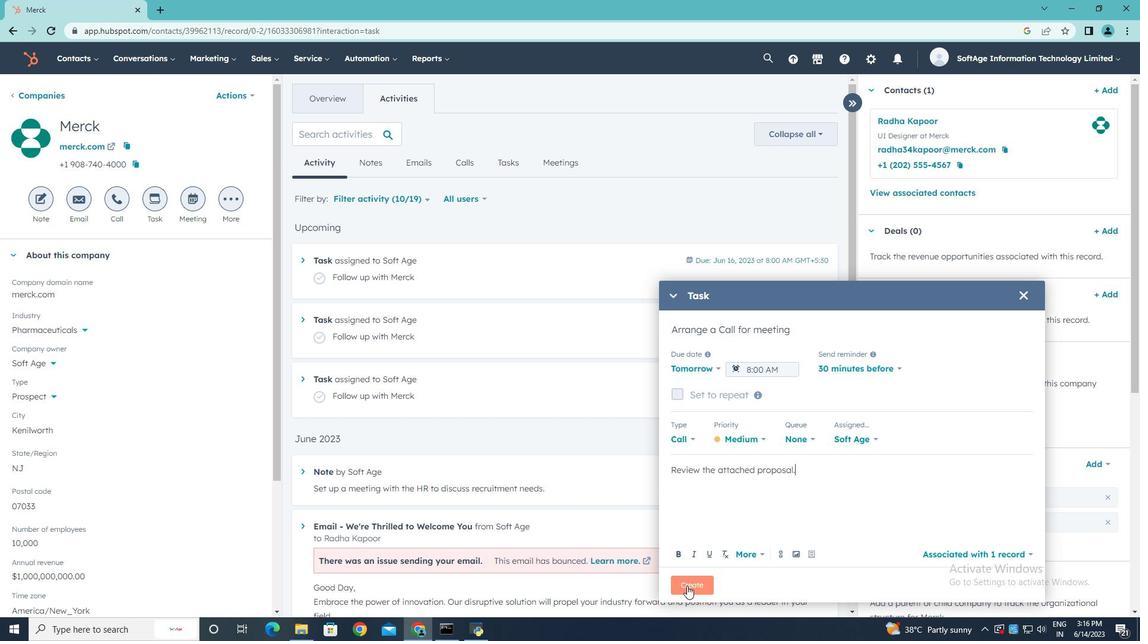 
